 Task: Add the task  Create a new online platform for online gaming tournaments to the section Flash Forward in the project BarTech and add a Due Date to the respective task as 2023/12/25
Action: Mouse moved to (516, 386)
Screenshot: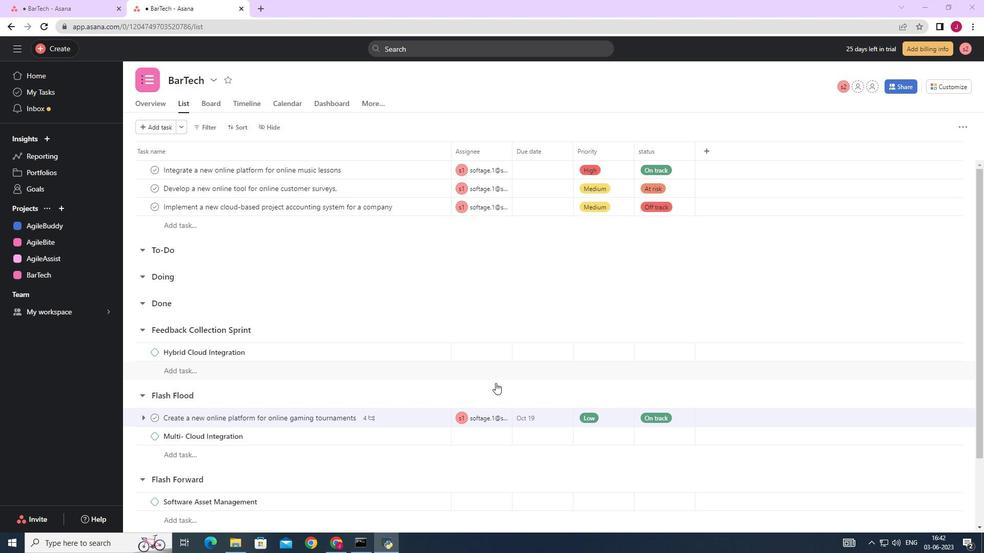 
Action: Mouse scrolled (515, 386) with delta (0, 0)
Screenshot: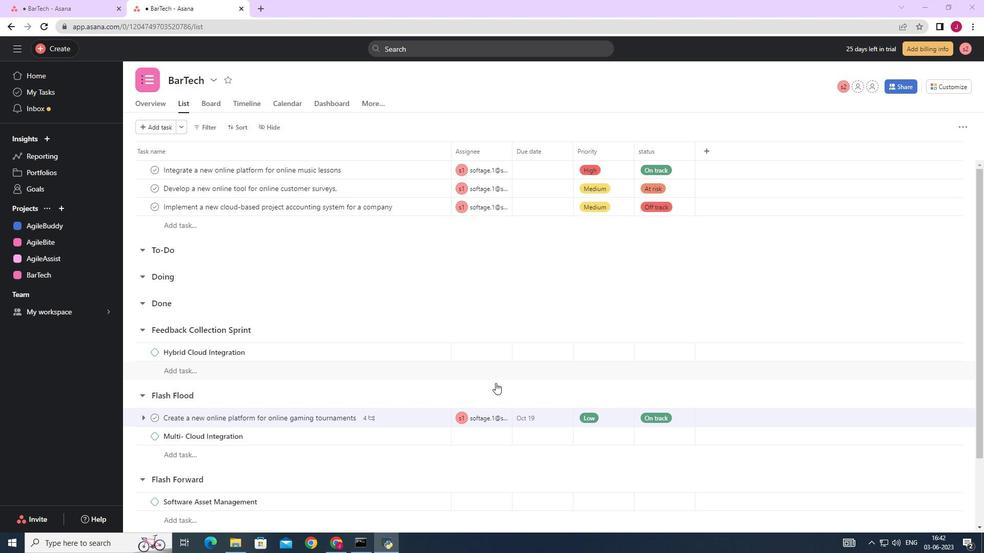 
Action: Mouse moved to (517, 386)
Screenshot: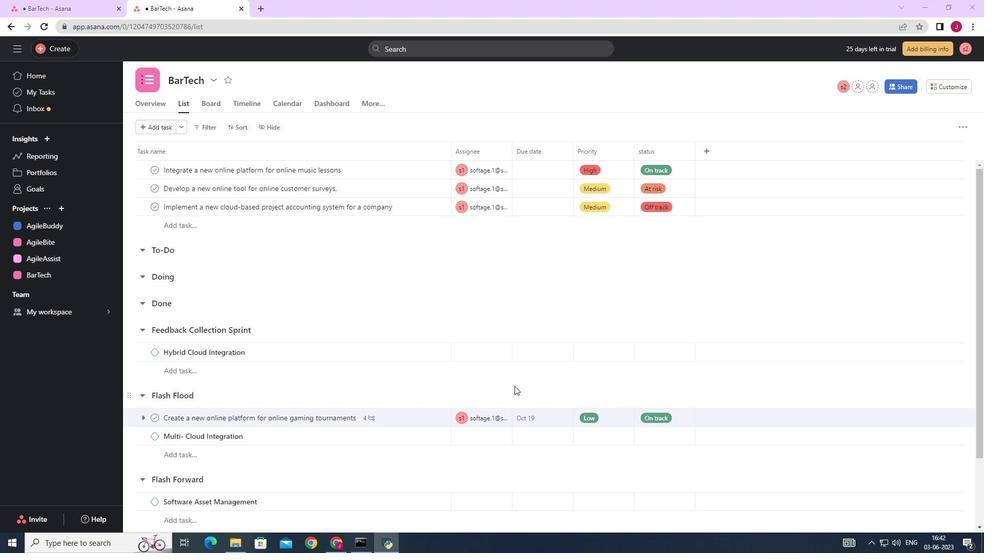 
Action: Mouse scrolled (516, 386) with delta (0, 0)
Screenshot: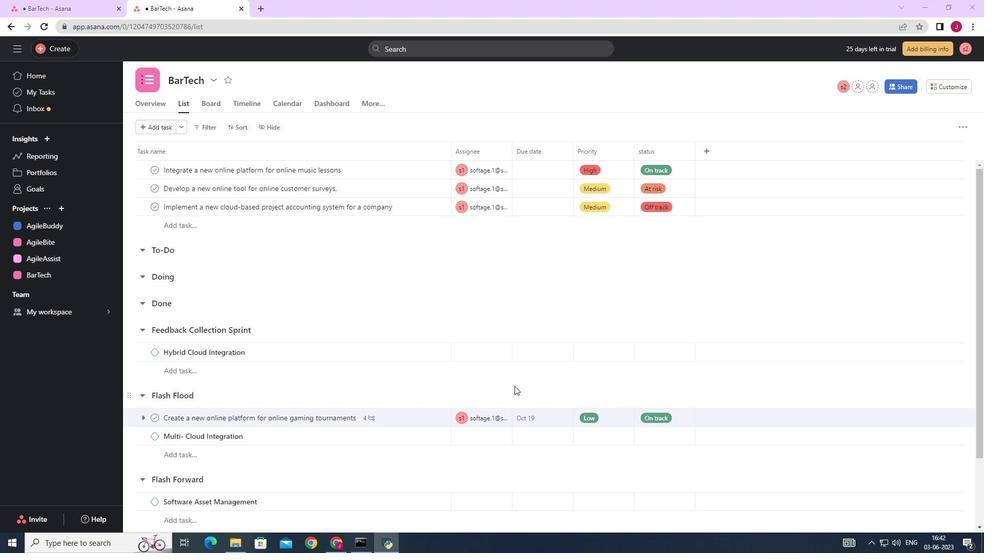 
Action: Mouse scrolled (517, 386) with delta (0, 0)
Screenshot: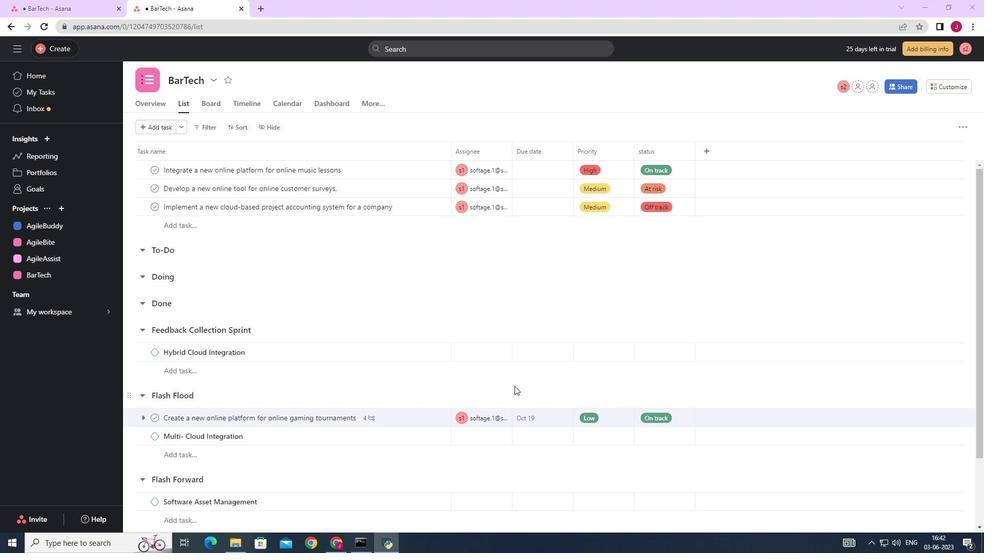 
Action: Mouse moved to (517, 386)
Screenshot: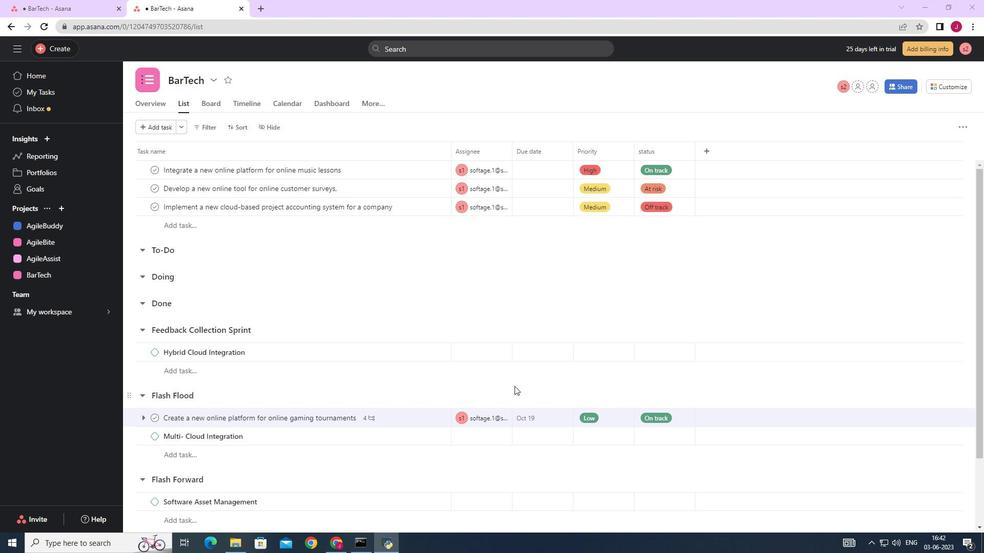 
Action: Mouse scrolled (517, 386) with delta (0, 0)
Screenshot: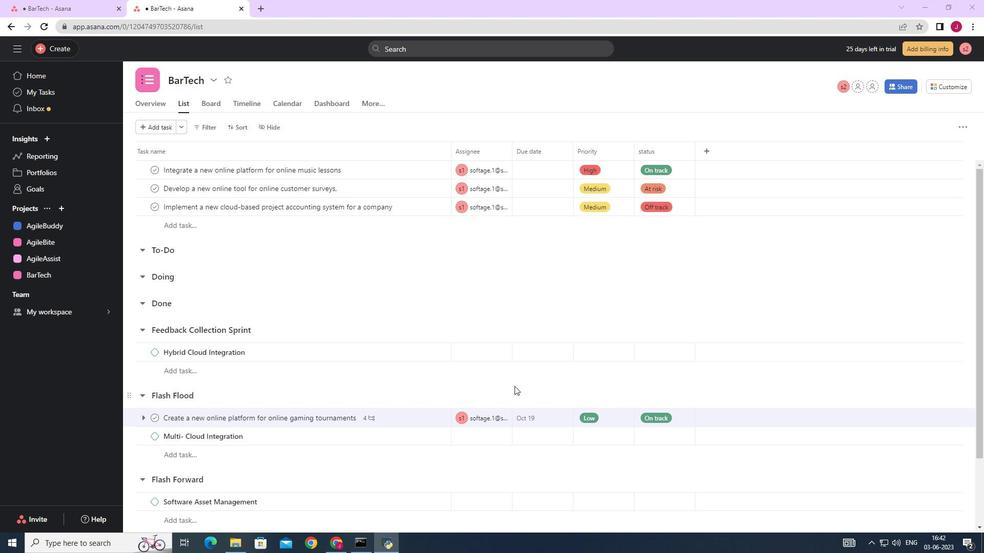 
Action: Mouse moved to (425, 335)
Screenshot: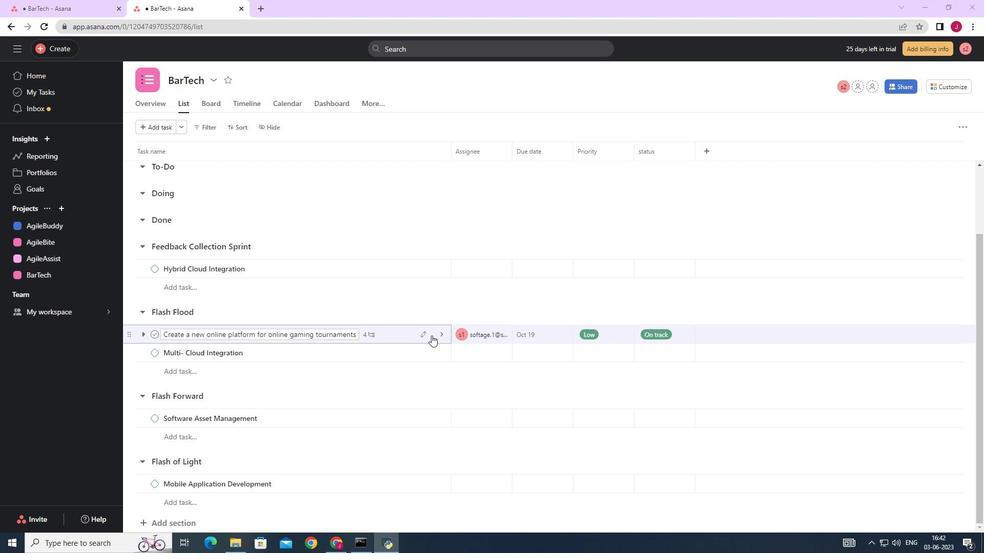 
Action: Mouse pressed left at (425, 335)
Screenshot: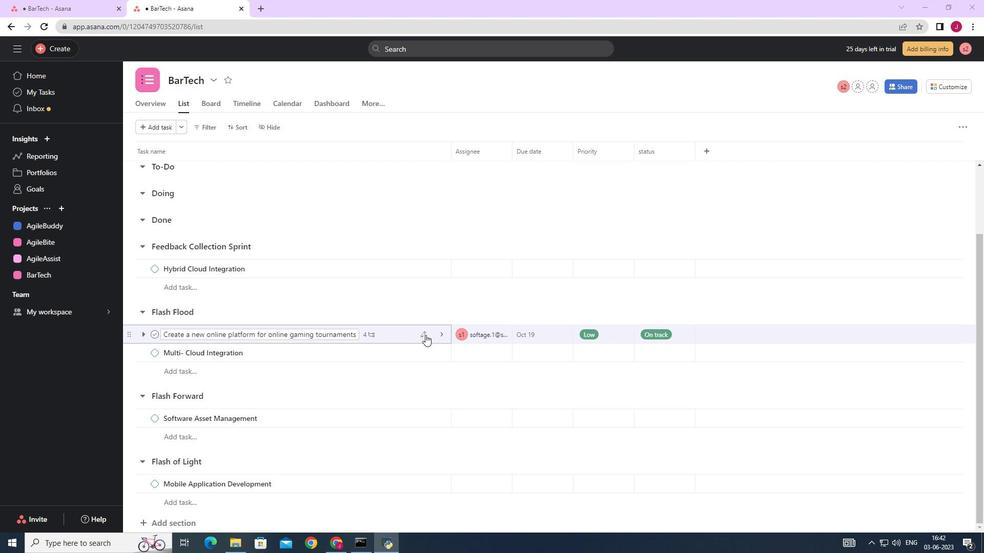 
Action: Mouse moved to (362, 484)
Screenshot: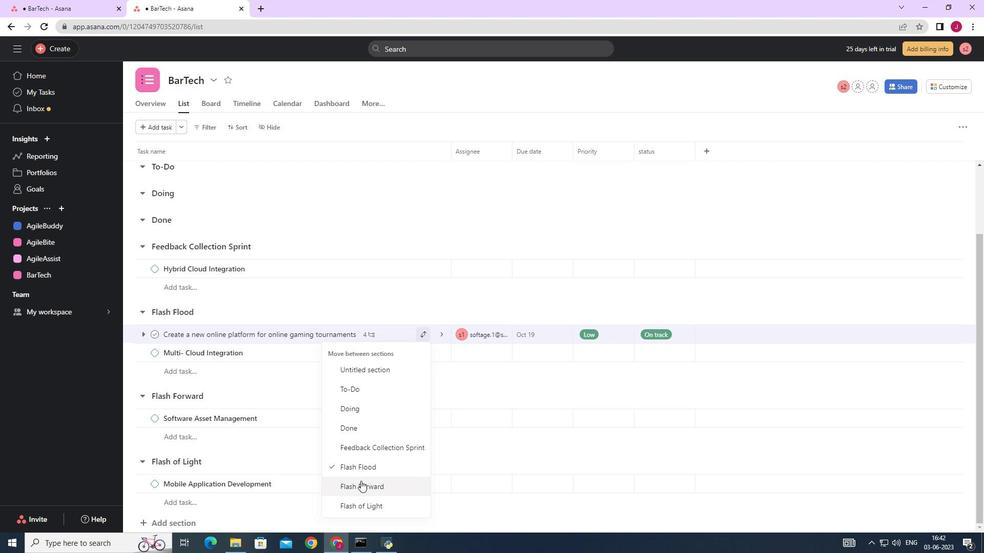 
Action: Mouse pressed left at (362, 484)
Screenshot: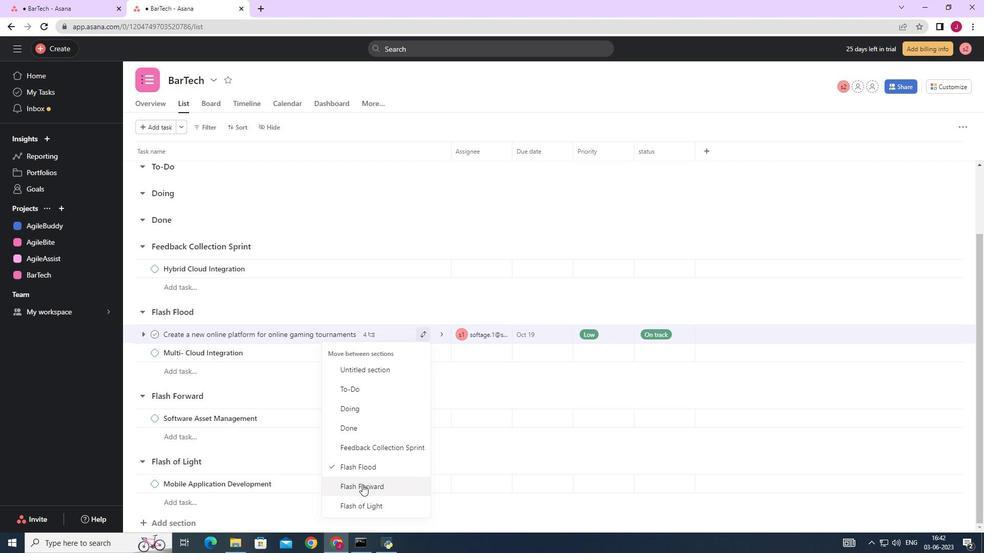 
Action: Mouse moved to (389, 447)
Screenshot: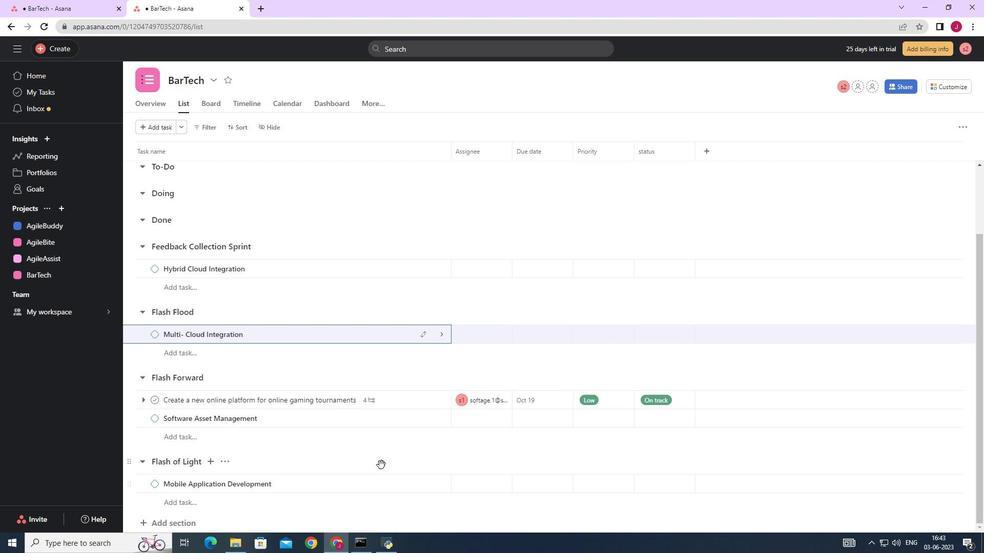 
Action: Mouse scrolled (389, 447) with delta (0, 0)
Screenshot: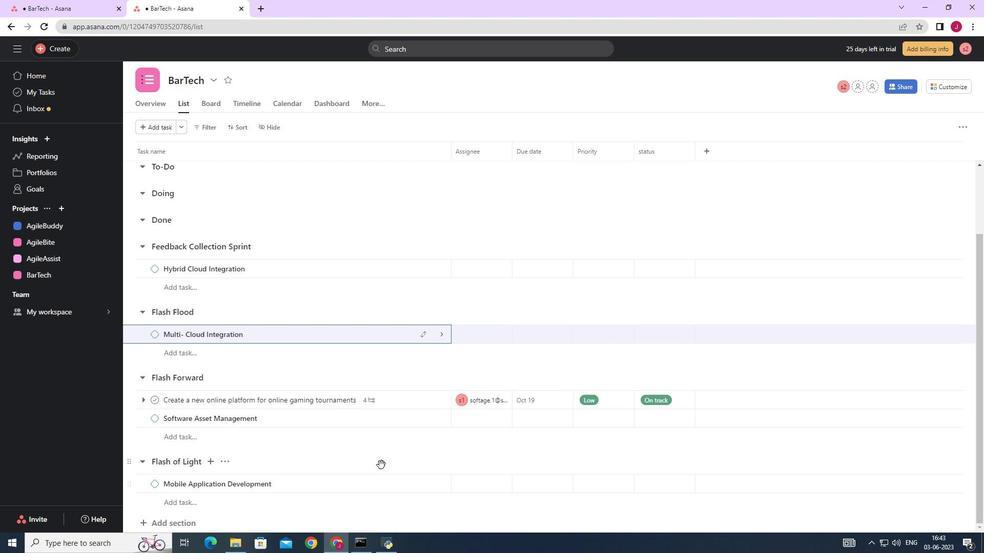 
Action: Mouse scrolled (389, 447) with delta (0, 0)
Screenshot: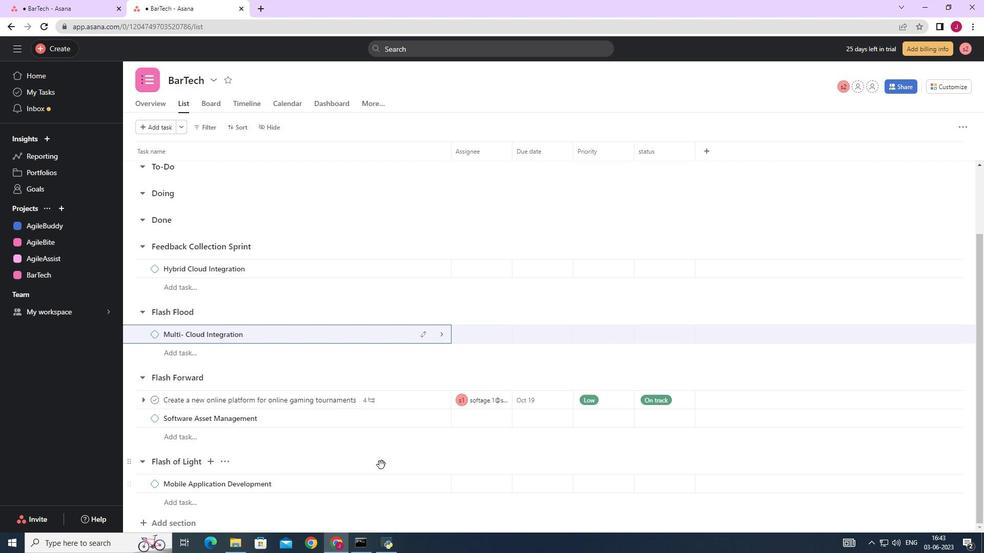 
Action: Mouse moved to (390, 447)
Screenshot: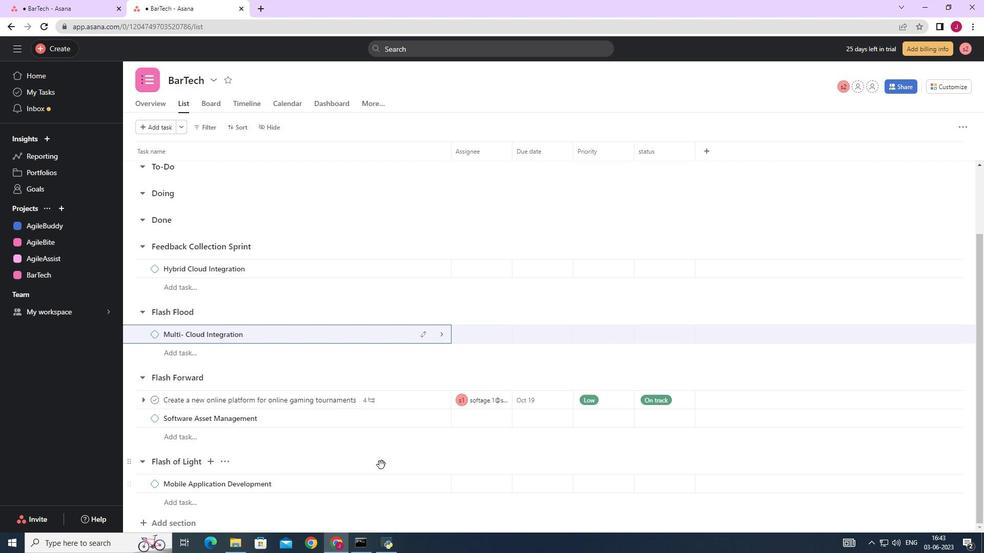 
Action: Mouse scrolled (390, 446) with delta (0, 0)
Screenshot: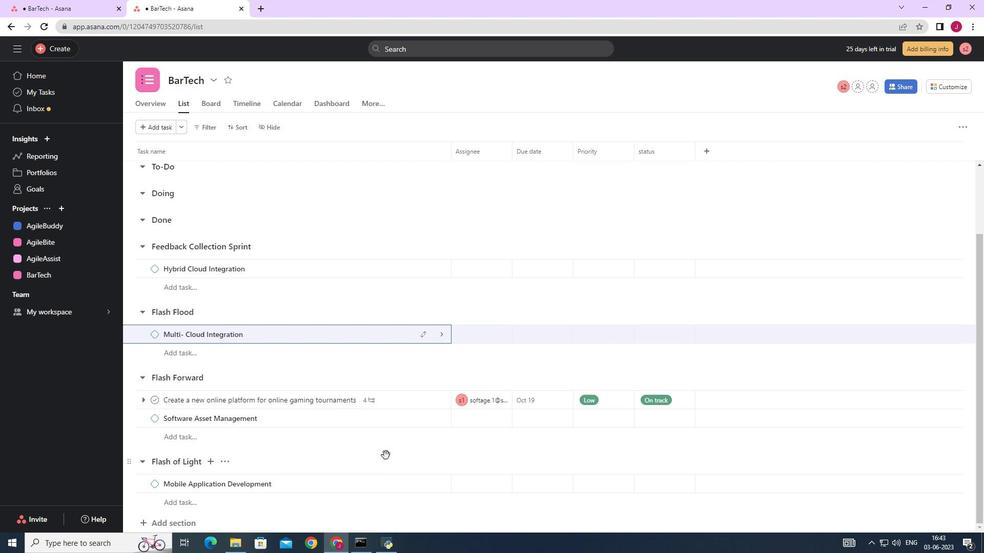 
Action: Mouse moved to (390, 447)
Screenshot: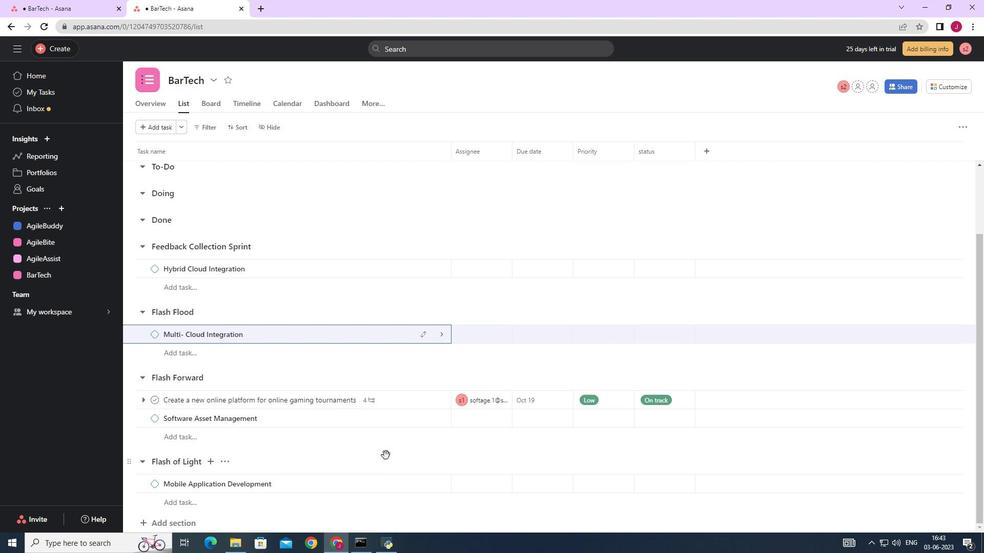 
Action: Mouse scrolled (390, 446) with delta (0, 0)
Screenshot: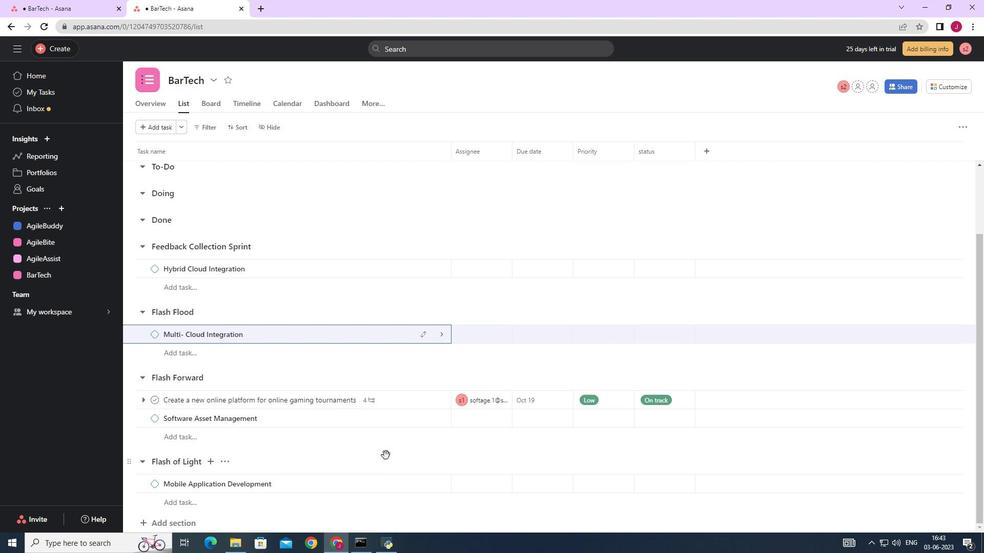
Action: Mouse moved to (390, 447)
Screenshot: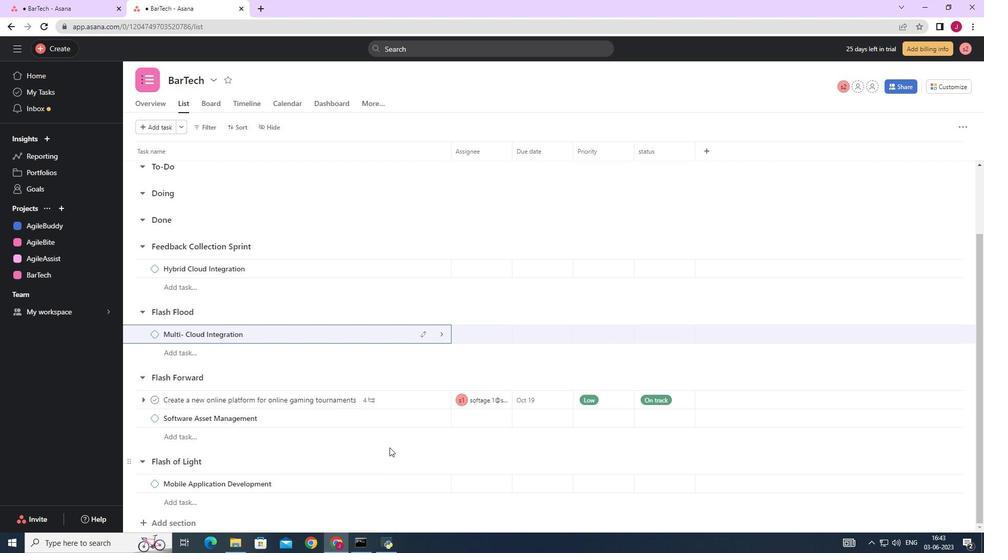 
Action: Mouse scrolled (390, 446) with delta (0, 0)
Screenshot: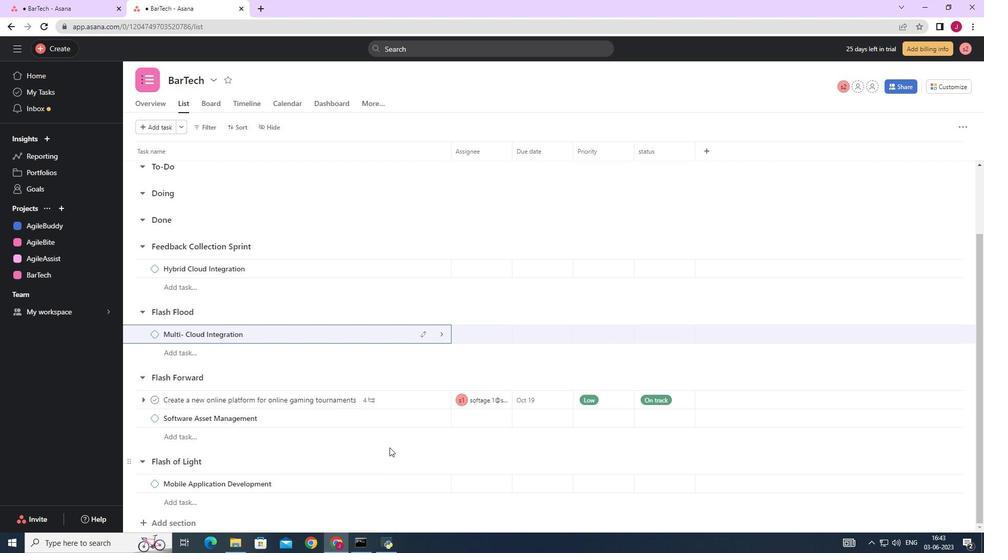 
Action: Mouse scrolled (390, 446) with delta (0, 0)
Screenshot: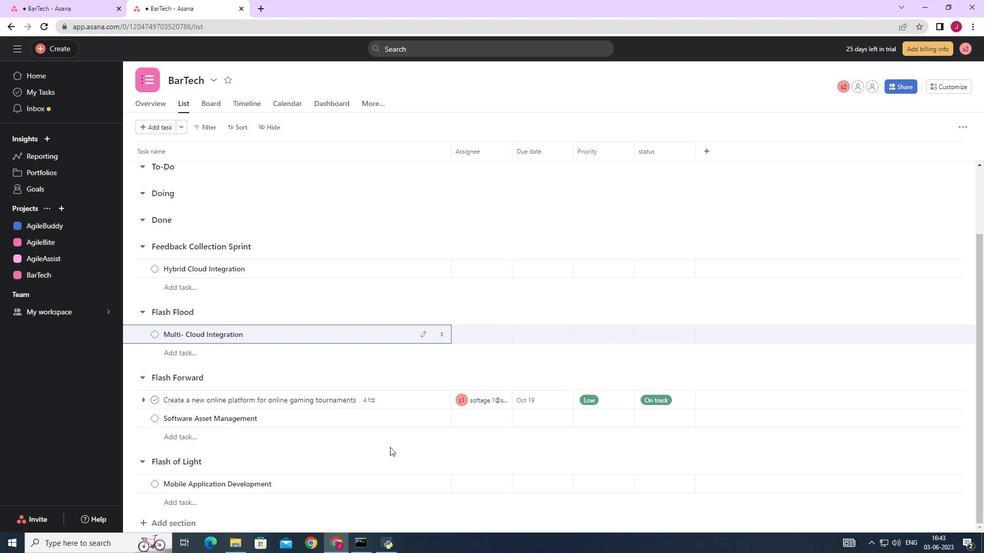 
Action: Mouse moved to (563, 401)
Screenshot: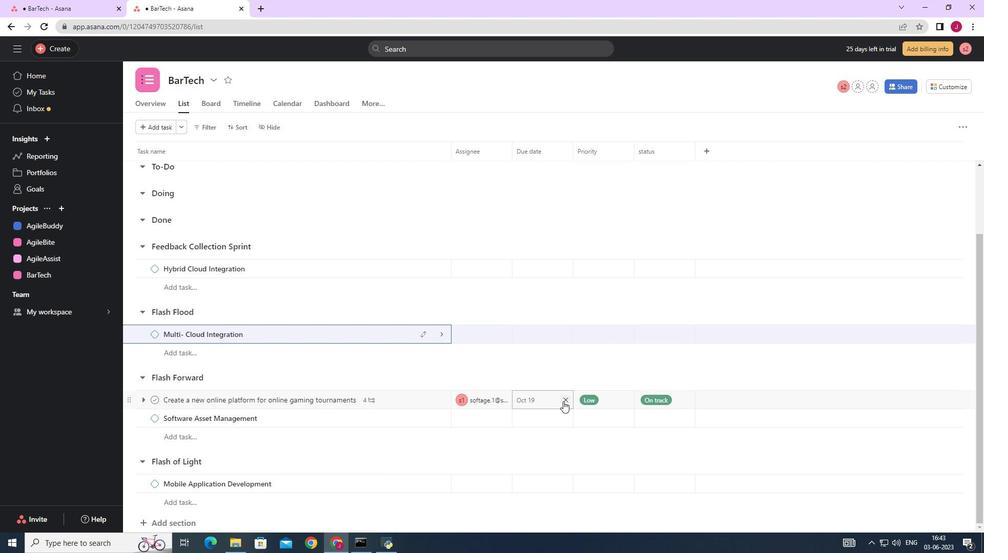 
Action: Mouse pressed left at (563, 401)
Screenshot: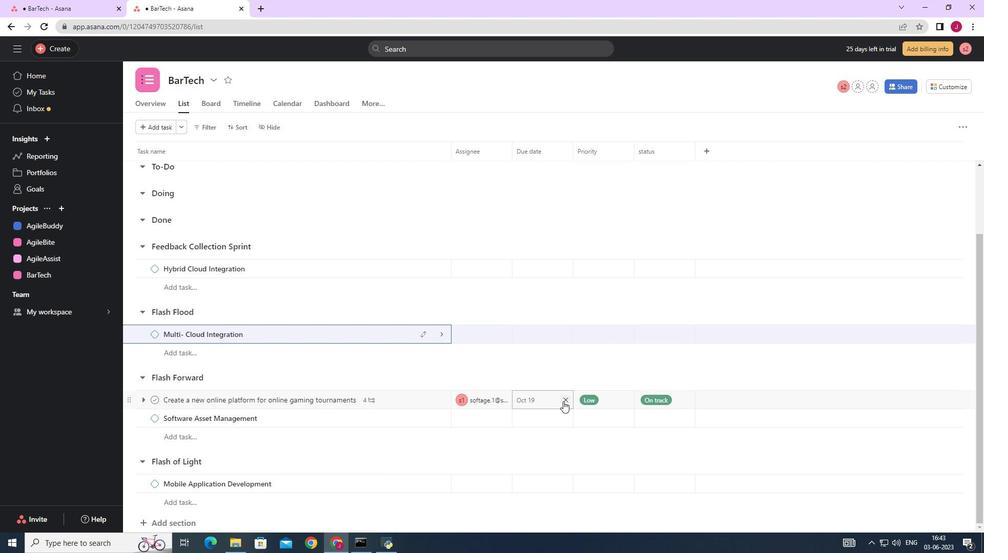 
Action: Mouse moved to (546, 403)
Screenshot: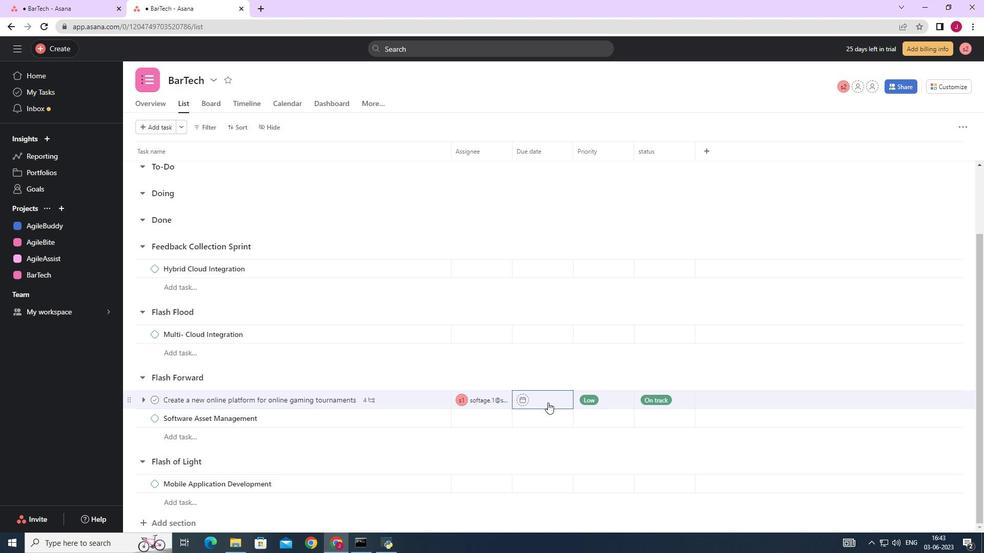 
Action: Mouse pressed left at (546, 403)
Screenshot: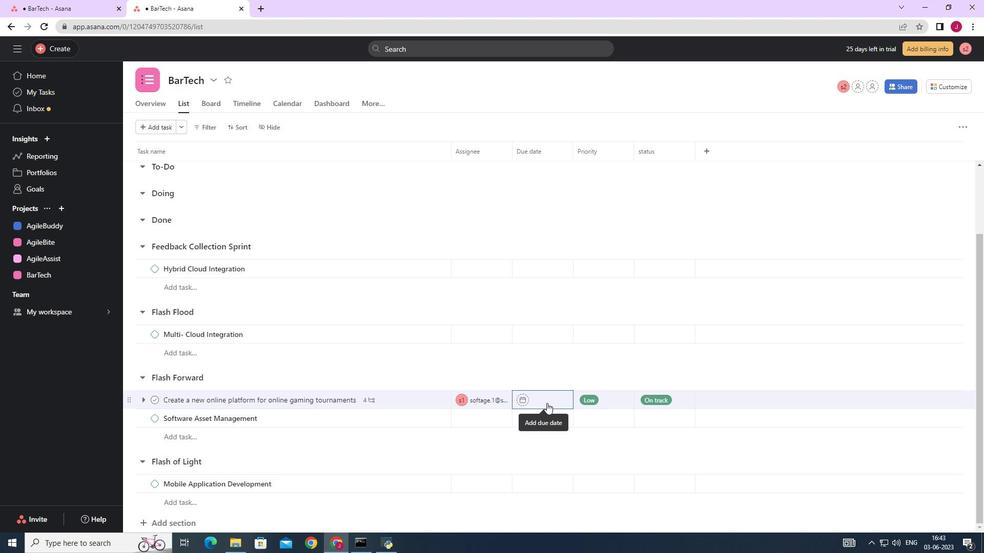 
Action: Mouse moved to (643, 238)
Screenshot: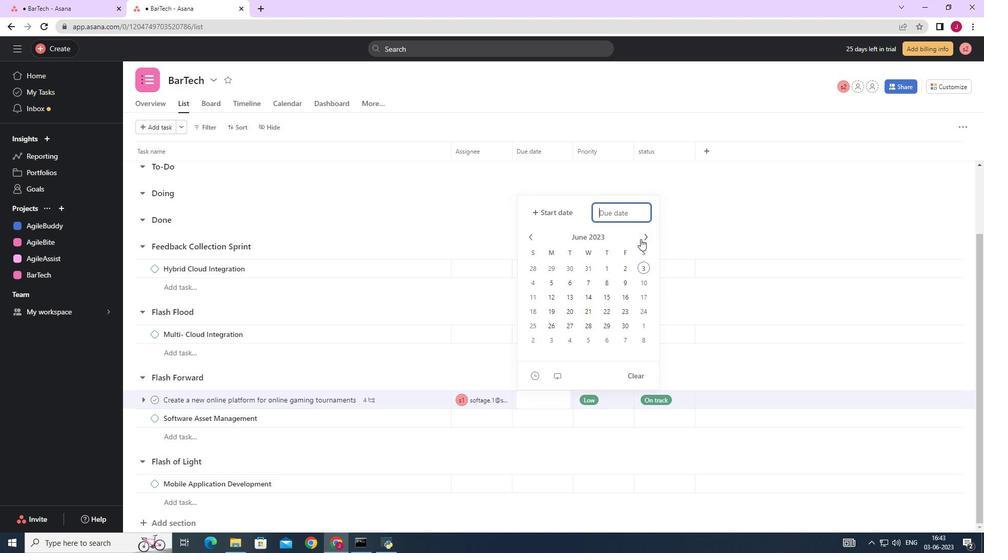 
Action: Mouse pressed left at (643, 238)
Screenshot: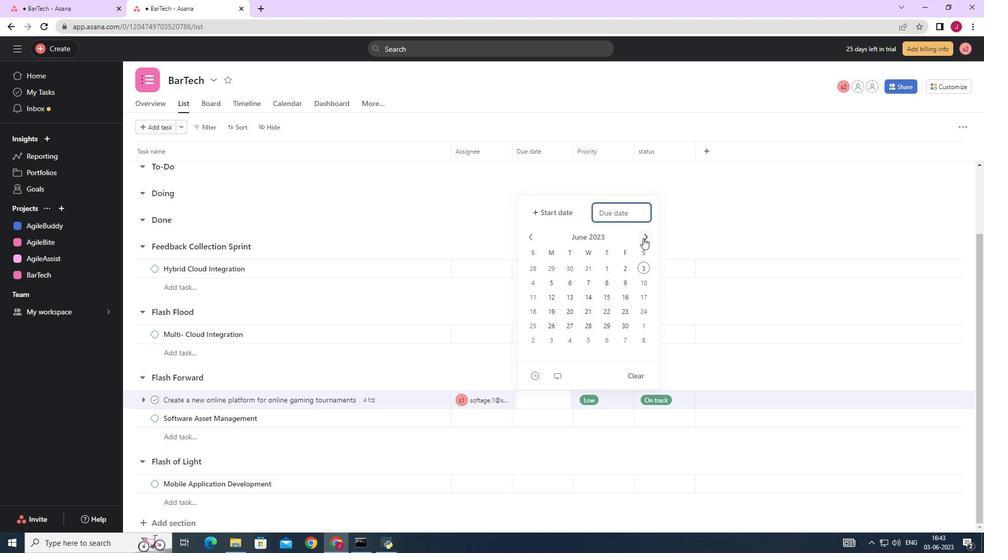 
Action: Mouse pressed left at (643, 238)
Screenshot: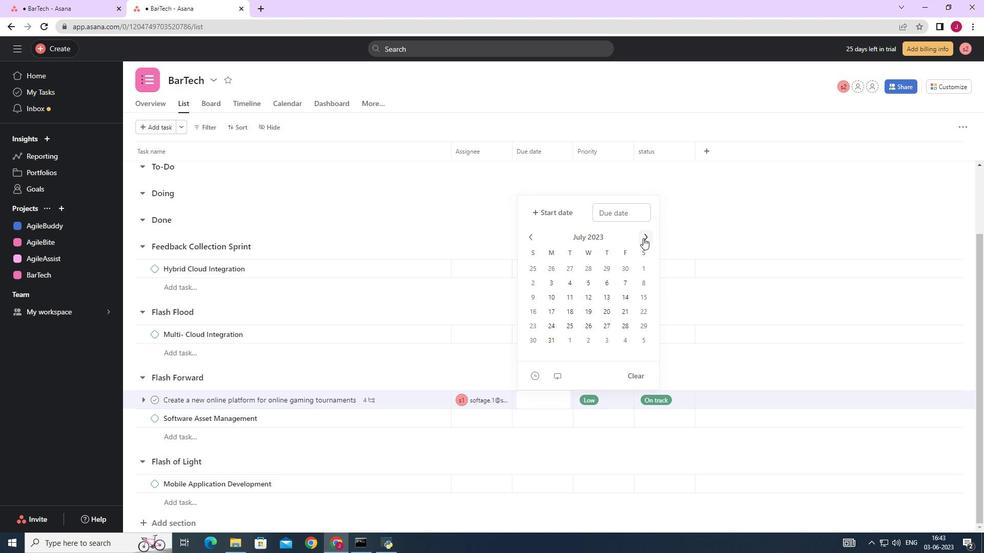 
Action: Mouse pressed left at (643, 238)
Screenshot: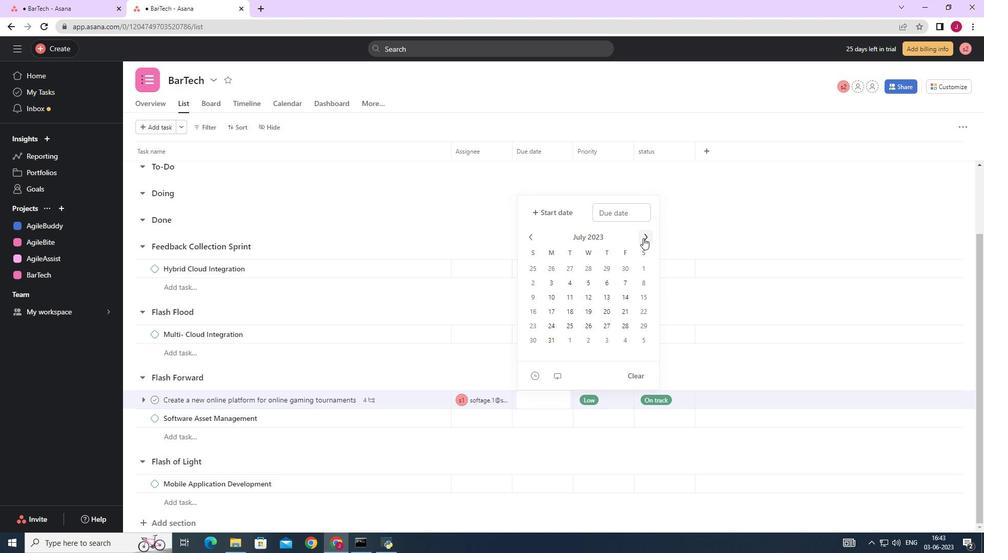 
Action: Mouse moved to (643, 238)
Screenshot: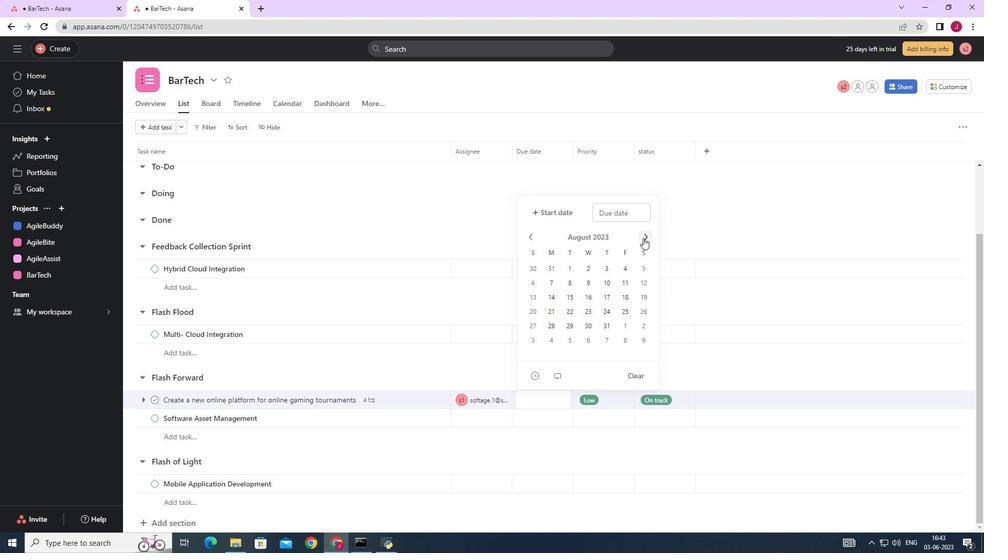 
Action: Mouse pressed left at (643, 238)
Screenshot: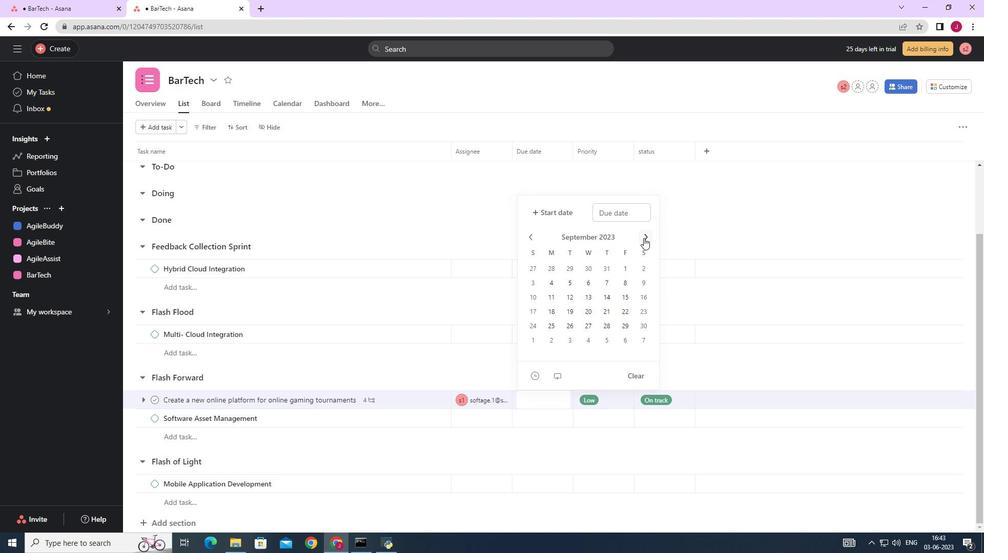 
Action: Mouse pressed left at (643, 238)
Screenshot: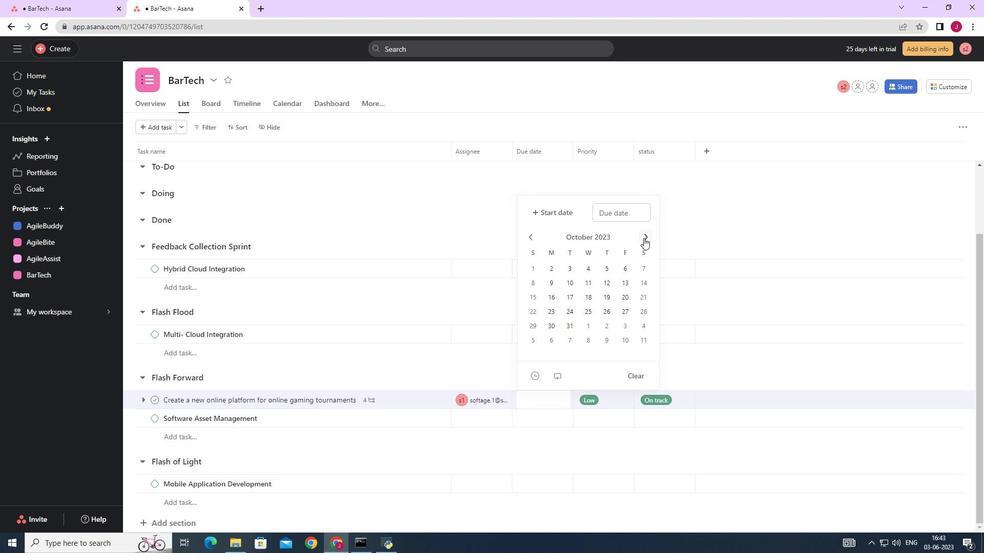 
Action: Mouse pressed left at (643, 238)
Screenshot: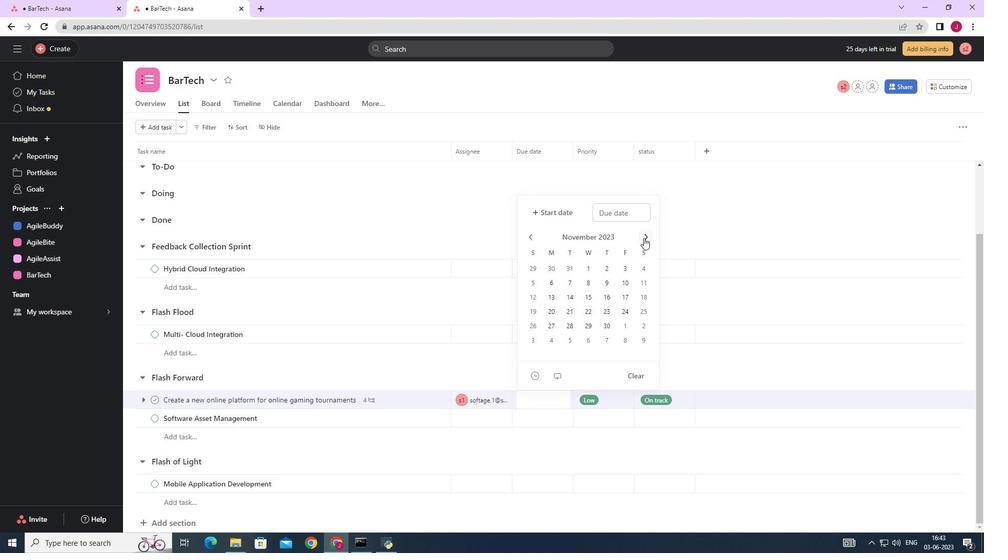 
Action: Mouse moved to (552, 323)
Screenshot: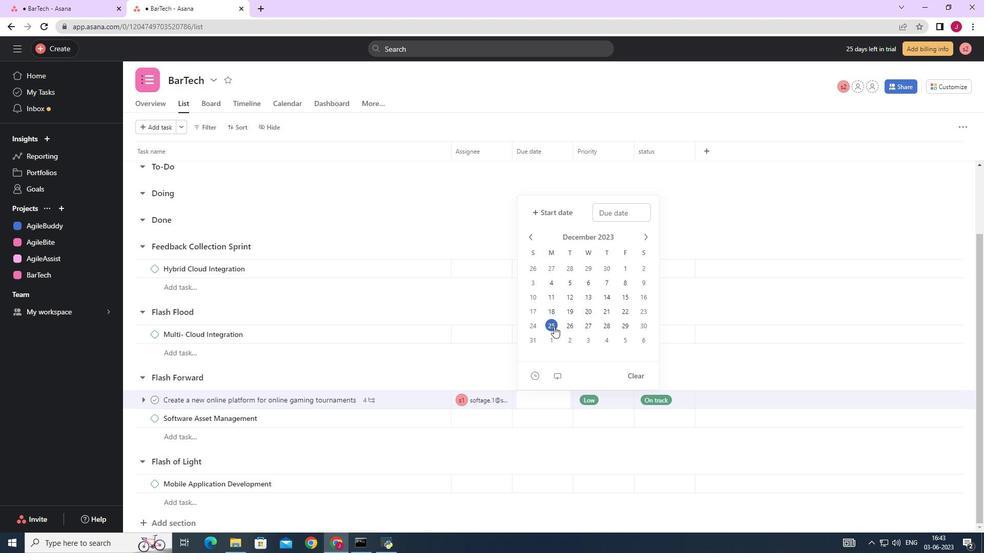 
Action: Mouse pressed left at (552, 323)
Screenshot: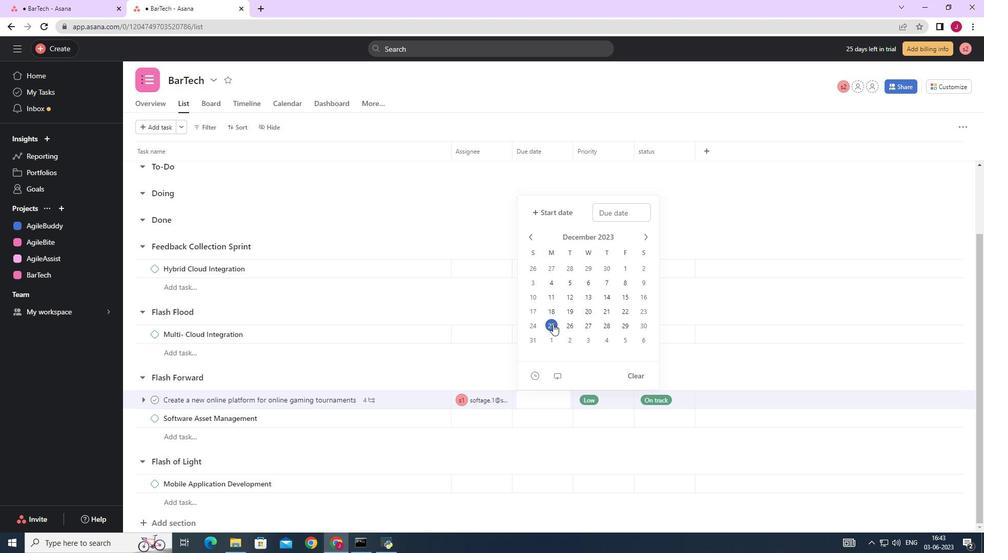 
Action: Mouse moved to (698, 224)
Screenshot: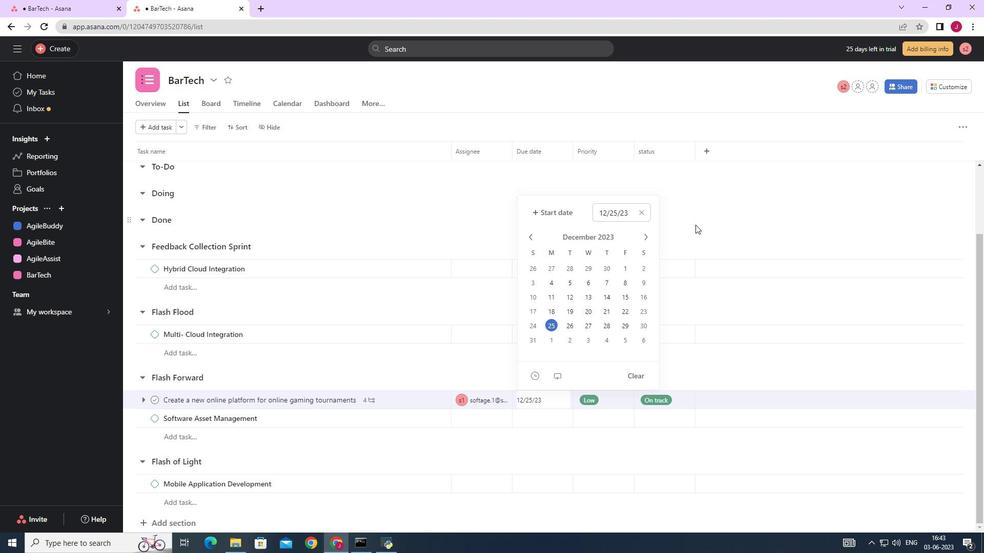 
Action: Mouse pressed left at (698, 224)
Screenshot: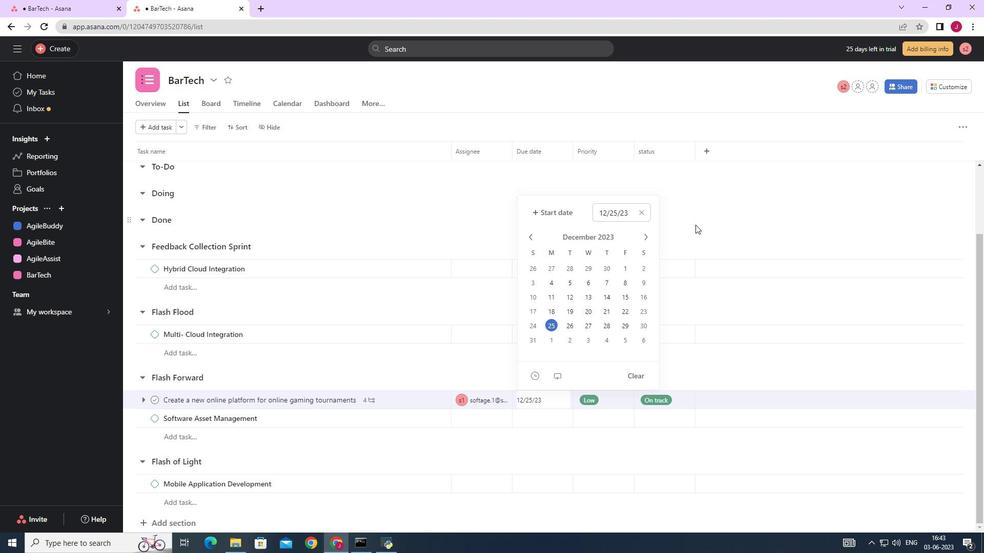 
Action: Mouse moved to (700, 222)
Screenshot: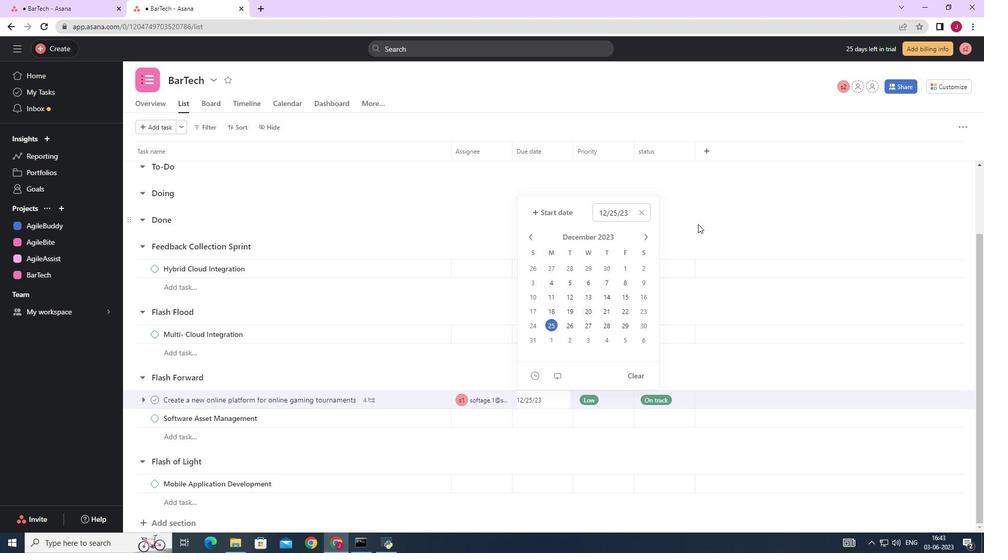 
